 Task: Start in the project ZoomTech the sprint 'Quantum Leap', with a duration of 1 week.
Action: Mouse moved to (106, 167)
Screenshot: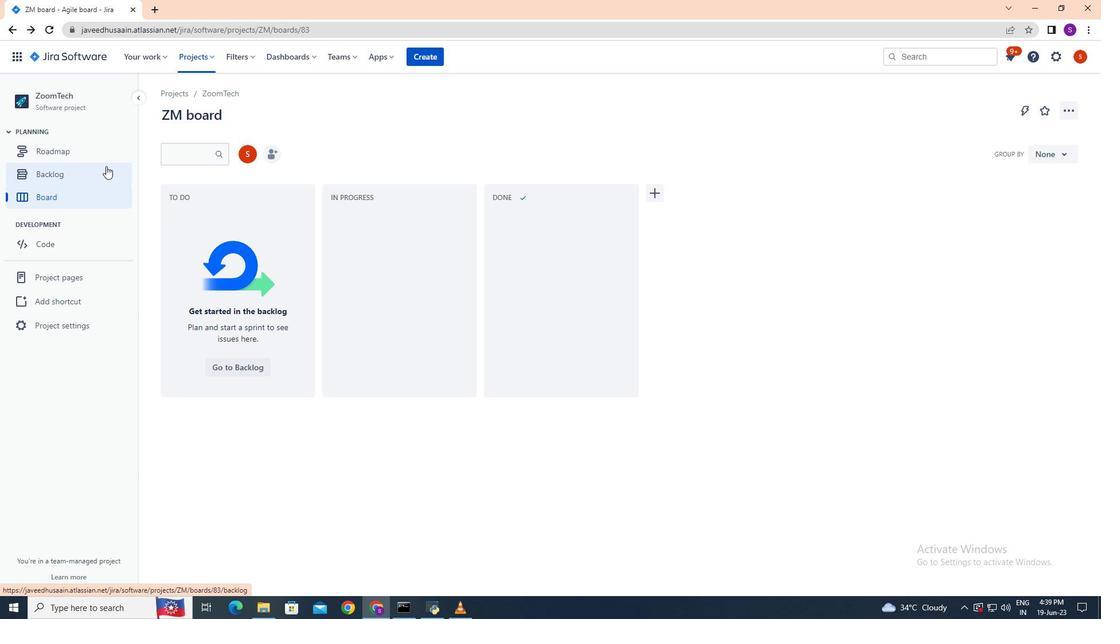 
Action: Mouse pressed left at (106, 167)
Screenshot: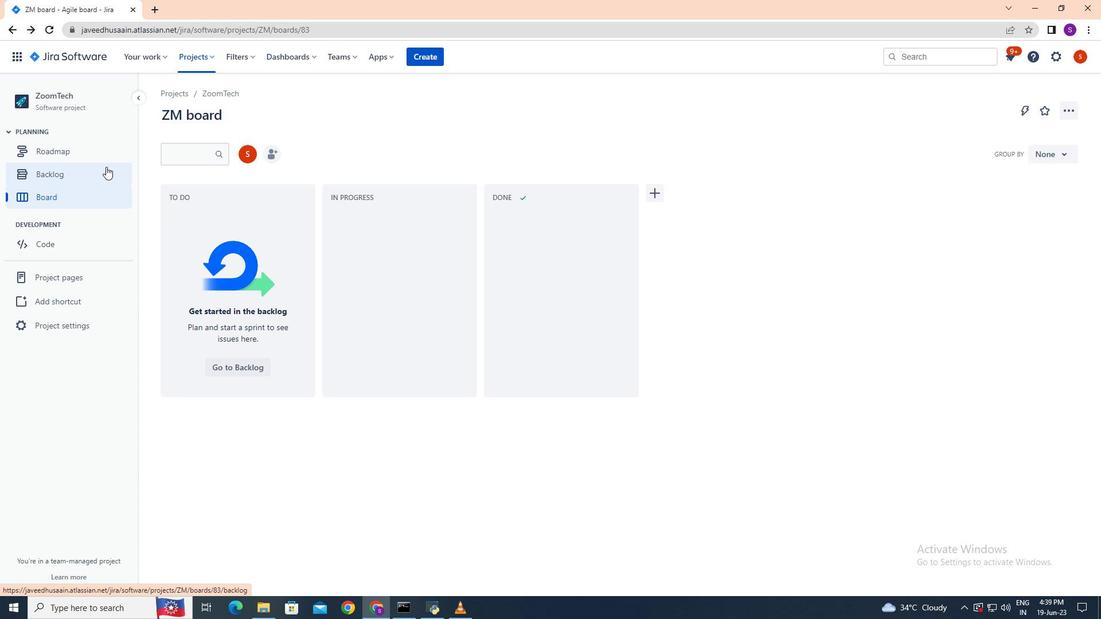 
Action: Mouse moved to (1008, 187)
Screenshot: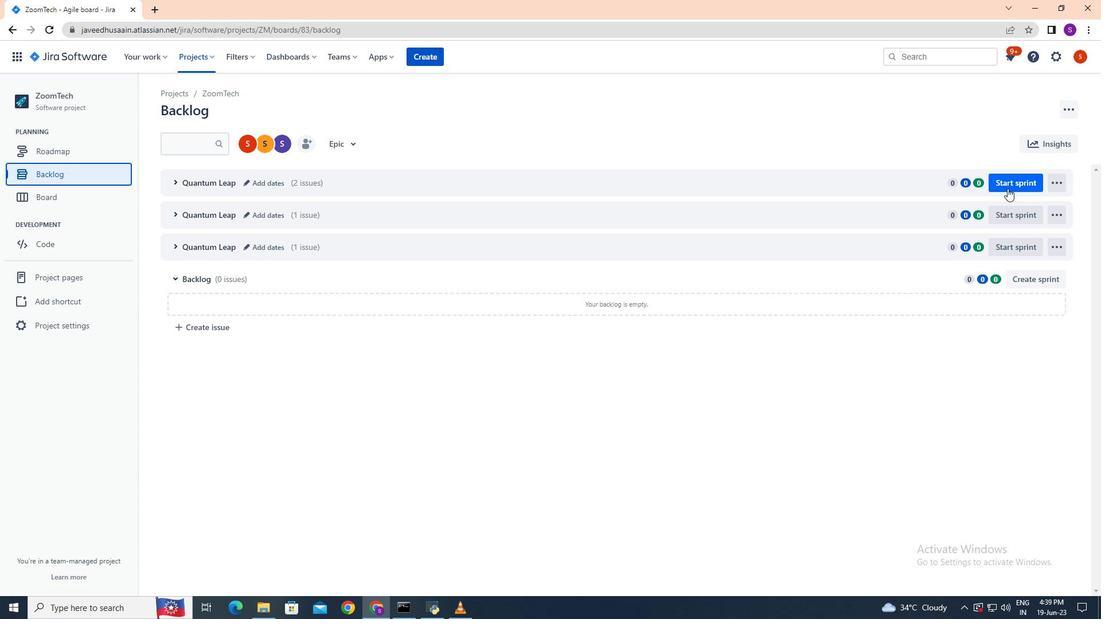 
Action: Mouse pressed left at (1008, 187)
Screenshot: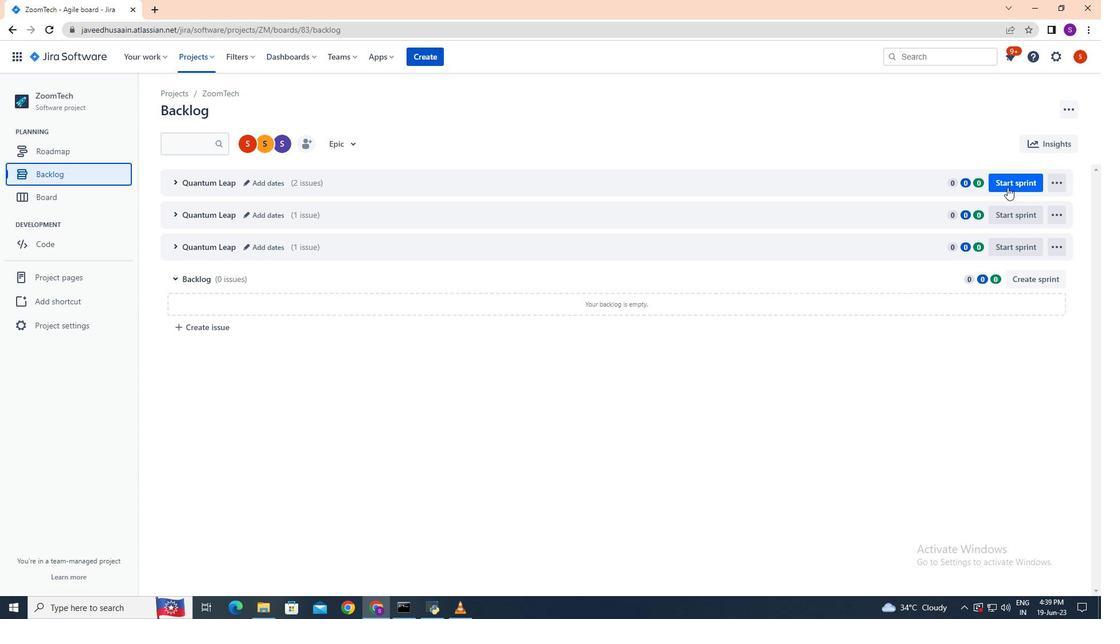 
Action: Mouse moved to (518, 199)
Screenshot: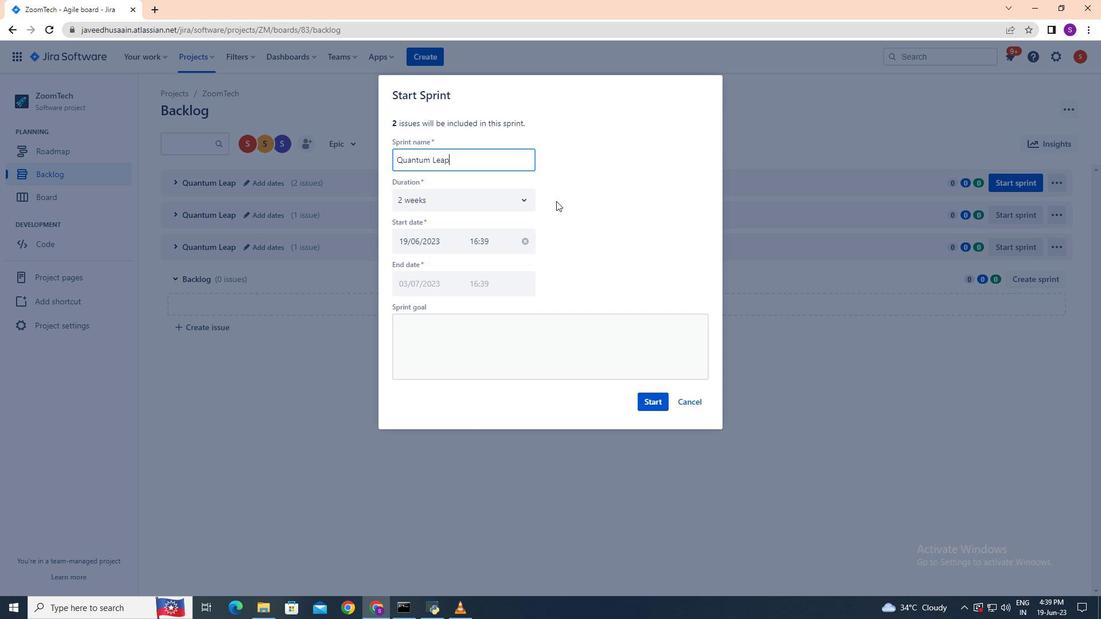 
Action: Mouse pressed left at (518, 199)
Screenshot: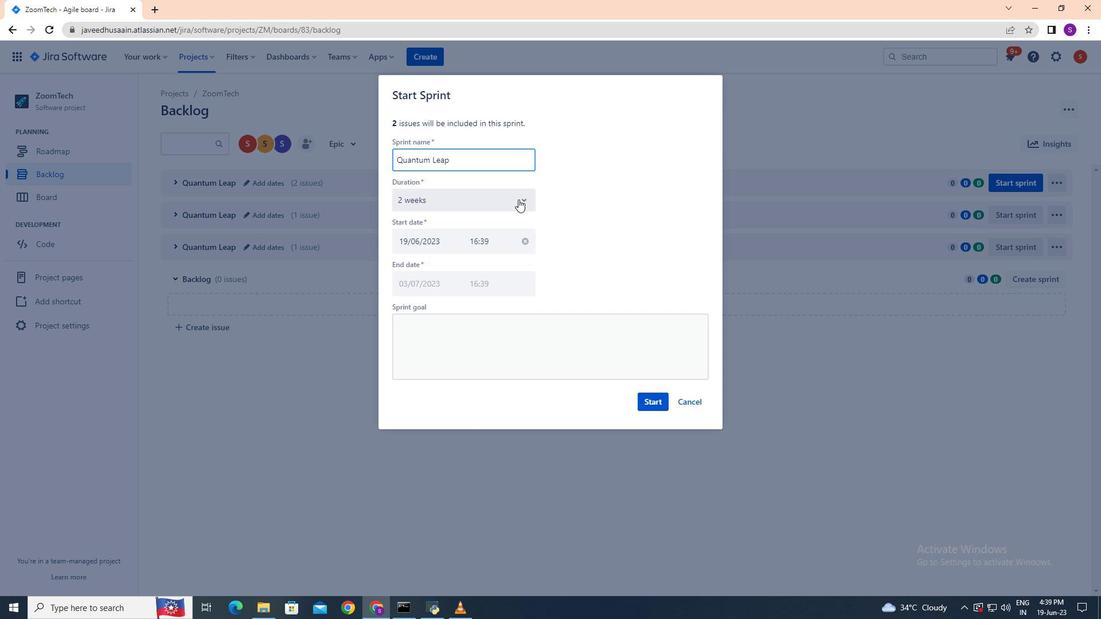 
Action: Mouse moved to (497, 232)
Screenshot: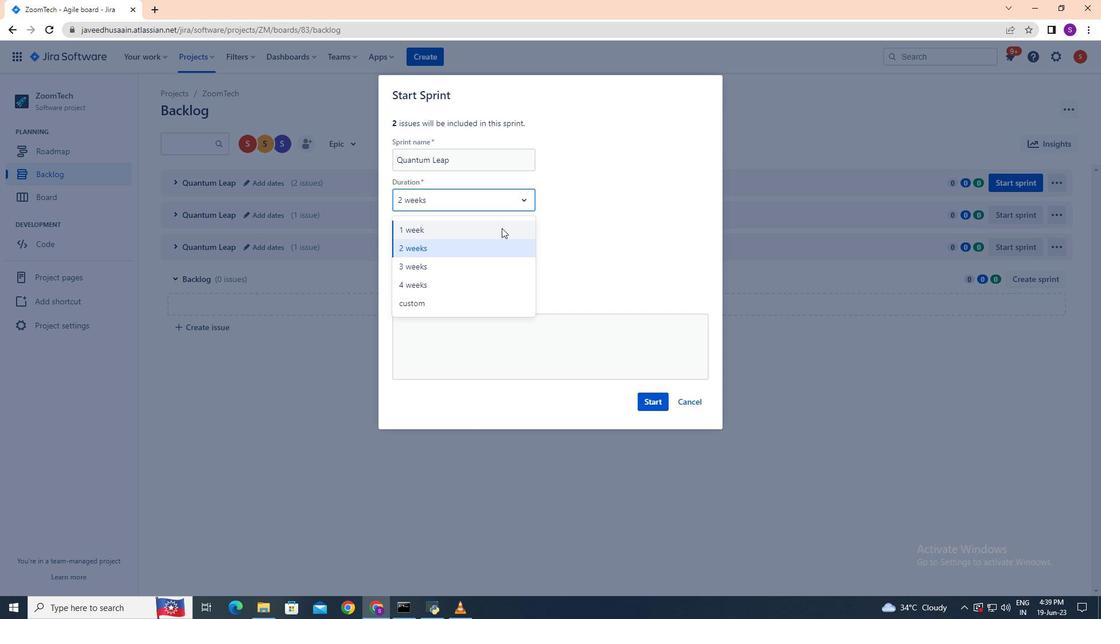 
Action: Mouse pressed left at (497, 232)
Screenshot: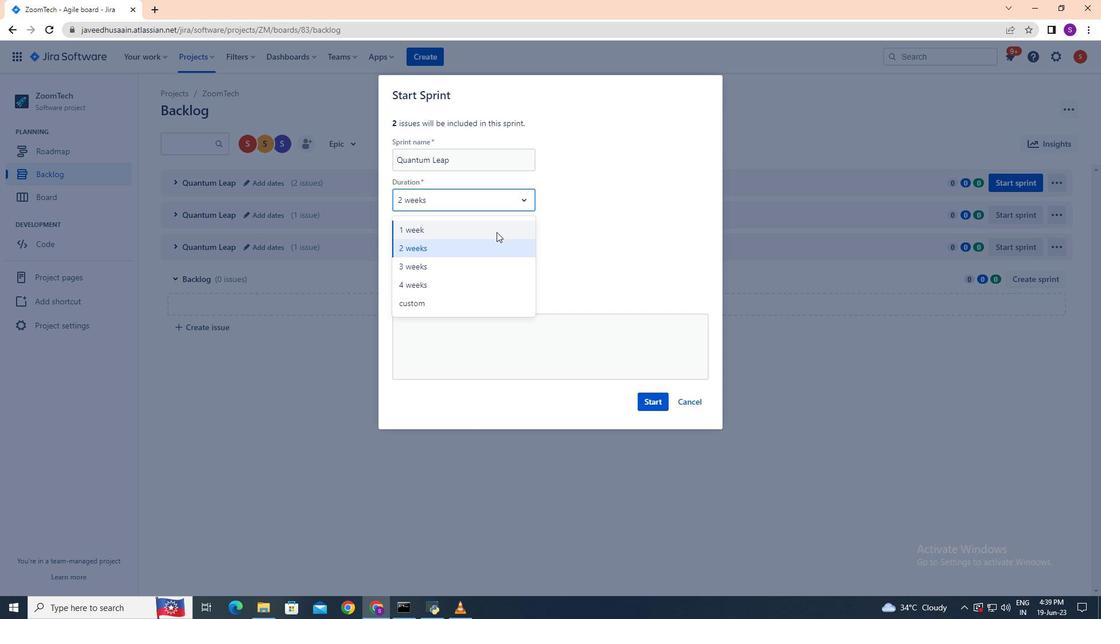
Action: Mouse moved to (654, 408)
Screenshot: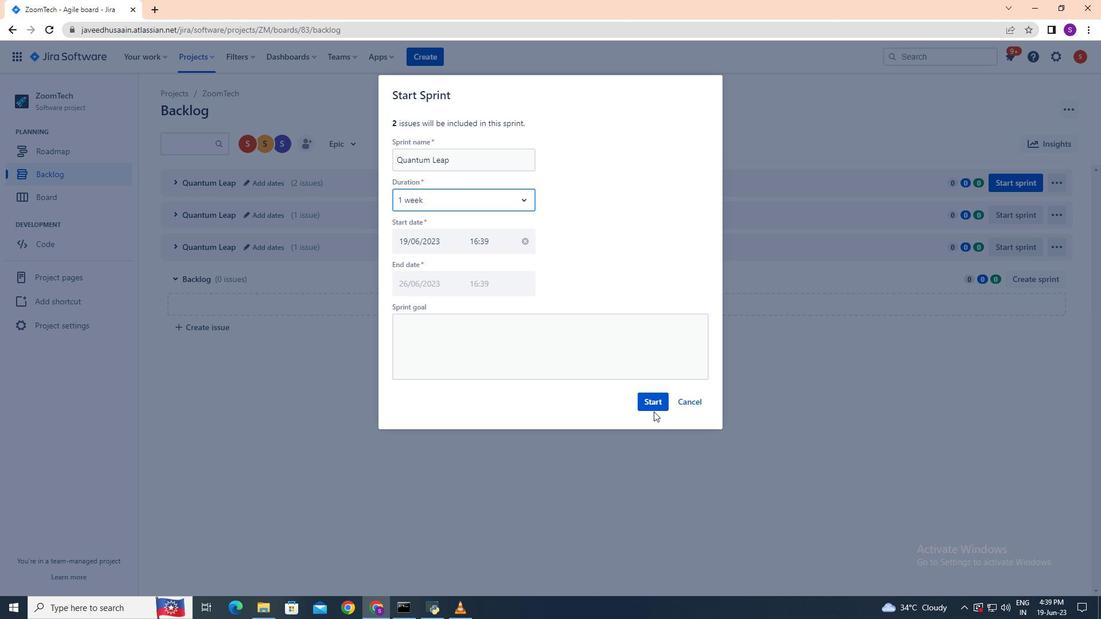 
Action: Mouse pressed left at (654, 408)
Screenshot: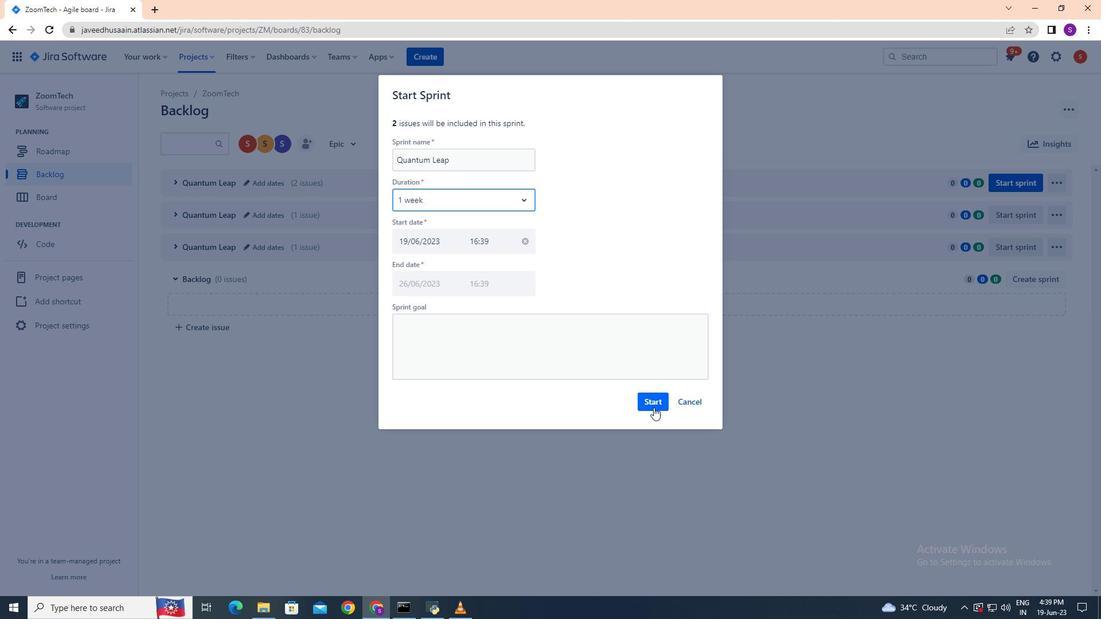 
